 Task: Add to scrum project TripHive a team member softage.2@softage.net and assign as Project Lead.
Action: Mouse moved to (92, 344)
Screenshot: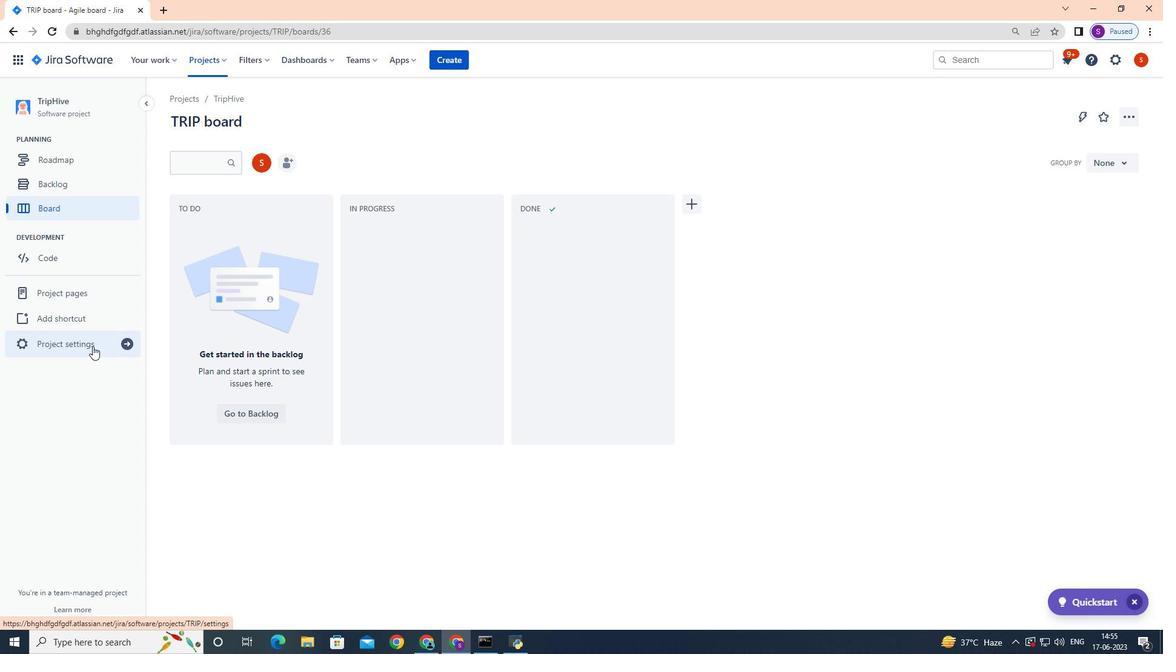 
Action: Mouse pressed left at (92, 344)
Screenshot: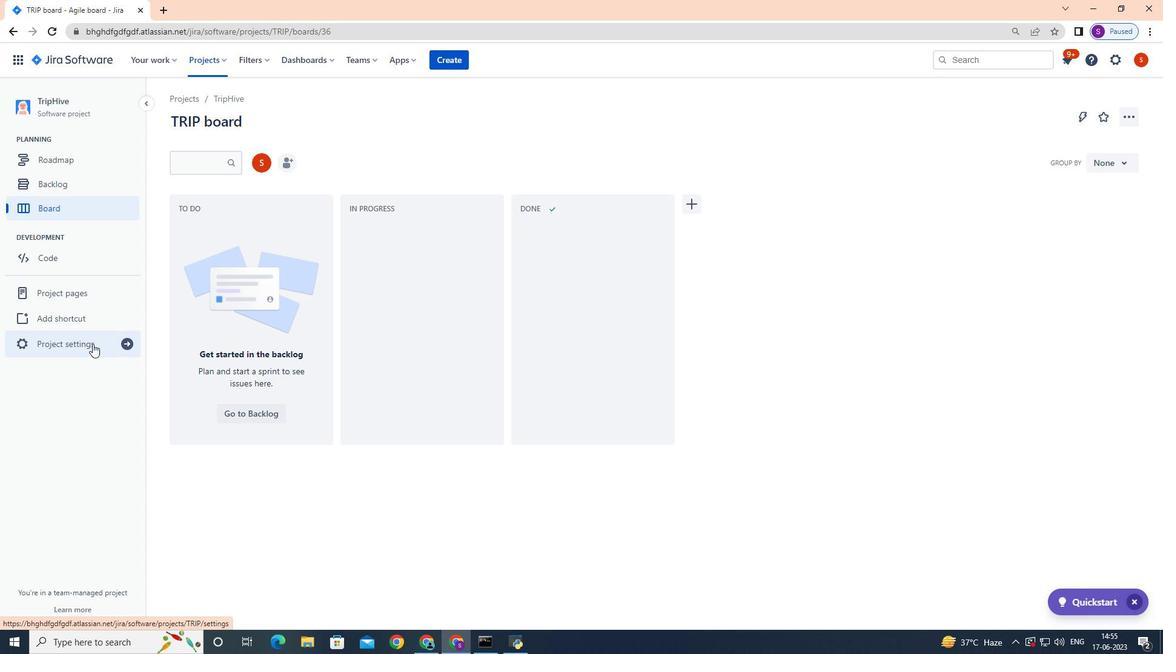 
Action: Mouse moved to (626, 387)
Screenshot: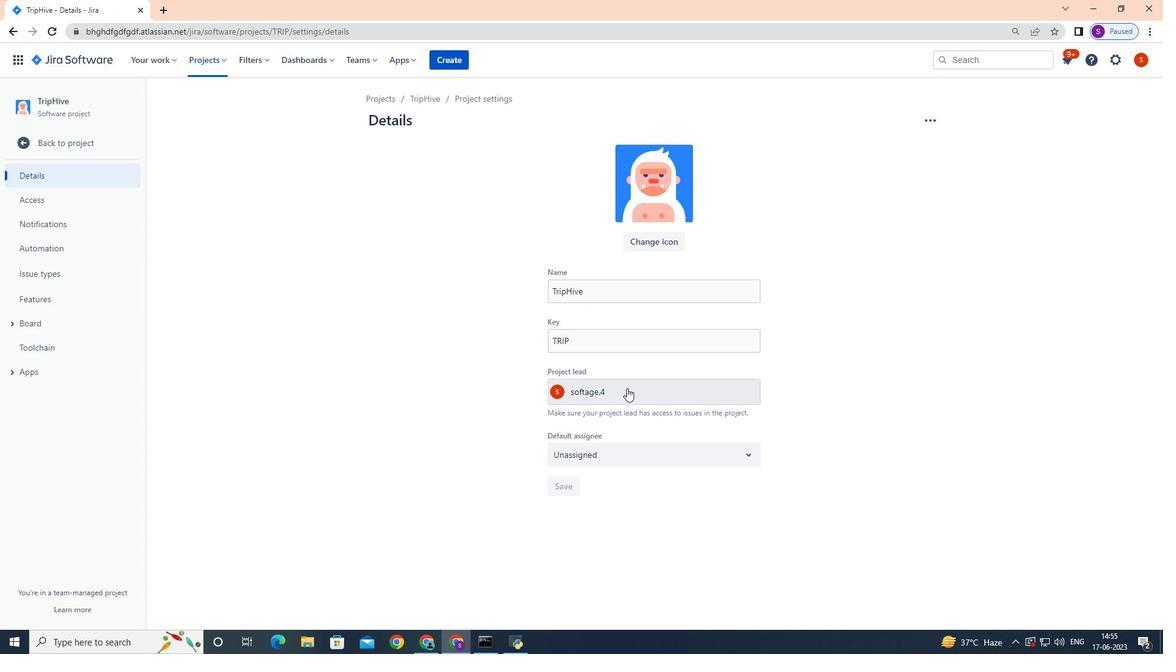 
Action: Mouse pressed left at (626, 387)
Screenshot: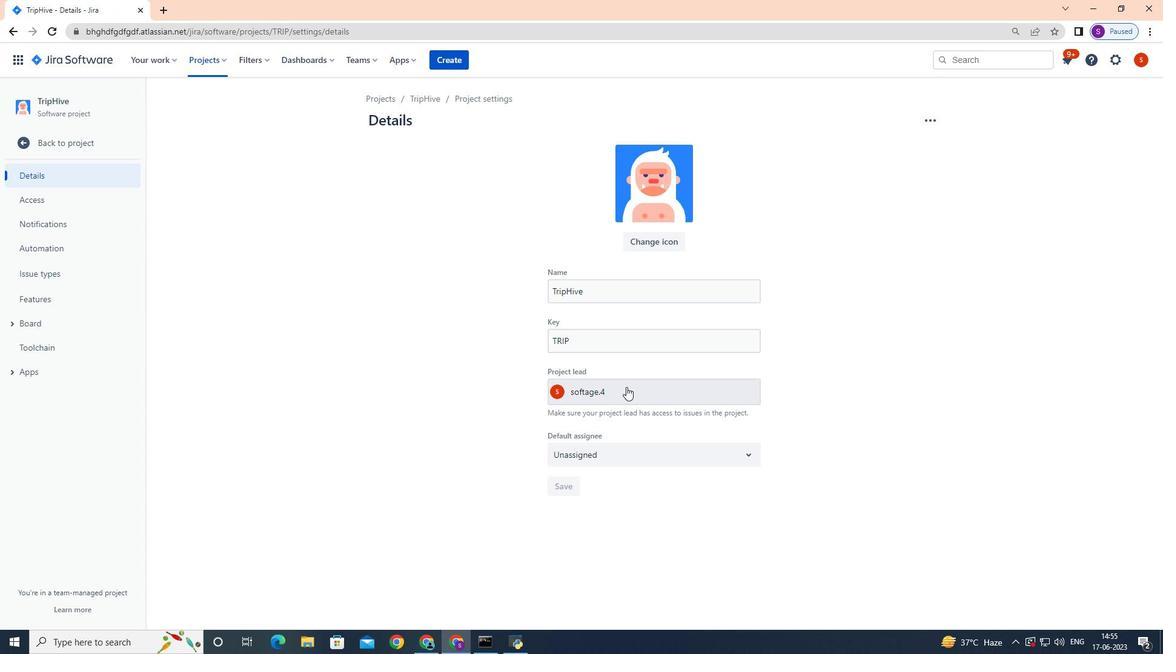 
Action: Key pressed softage.2
Screenshot: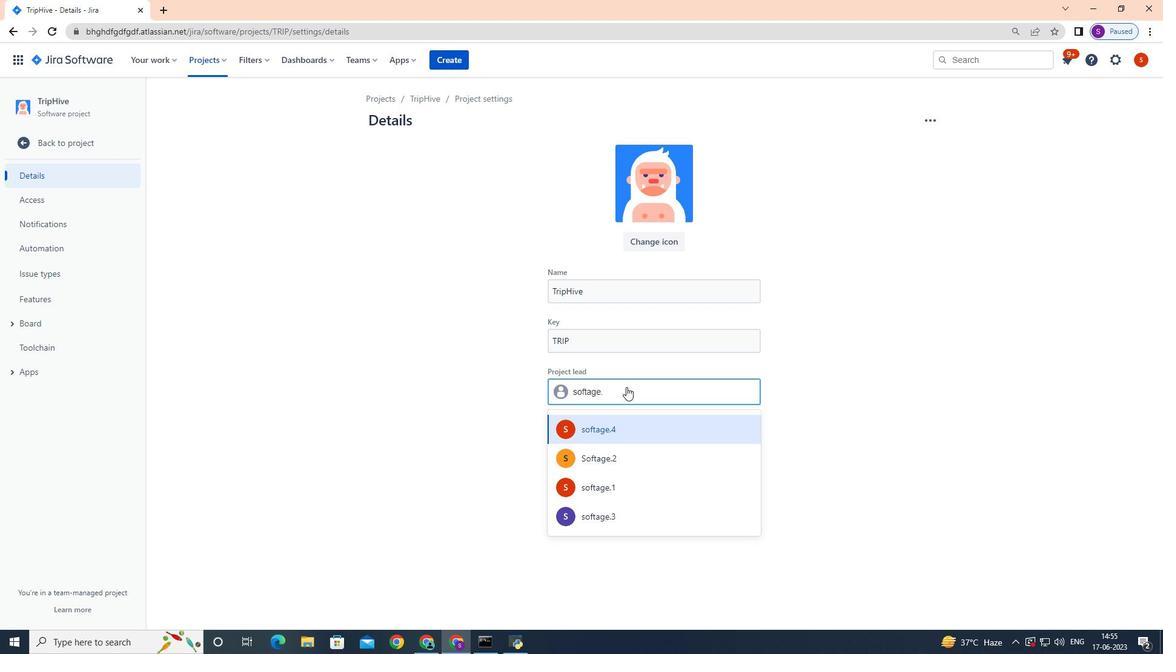 
Action: Mouse moved to (613, 429)
Screenshot: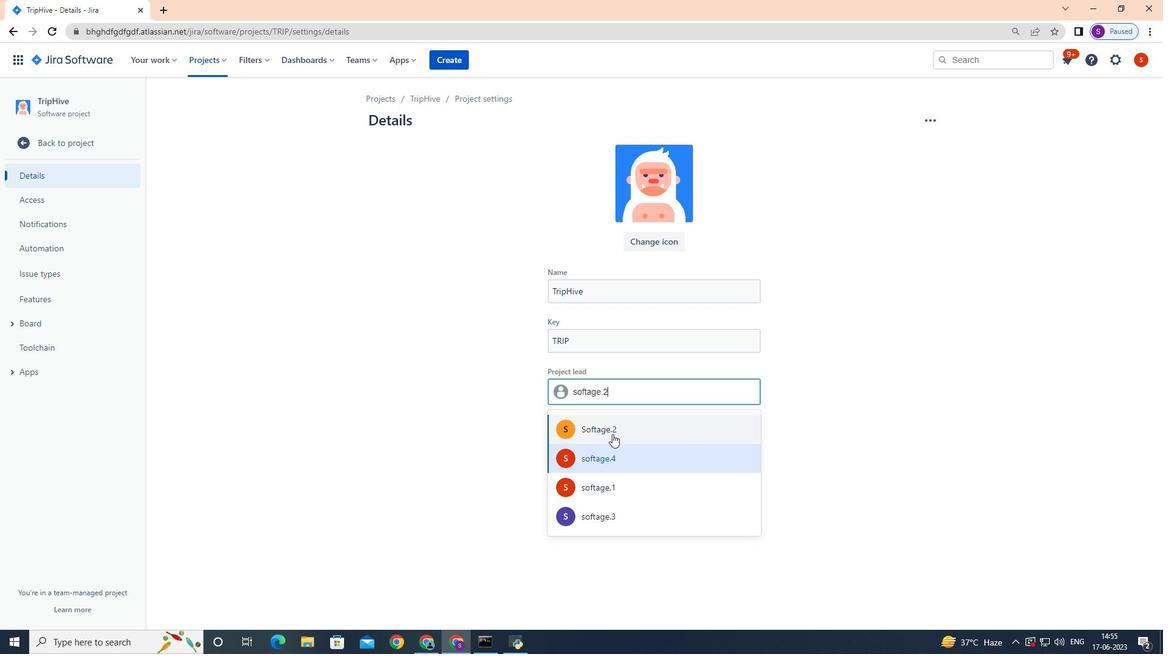 
Action: Mouse pressed left at (613, 429)
Screenshot: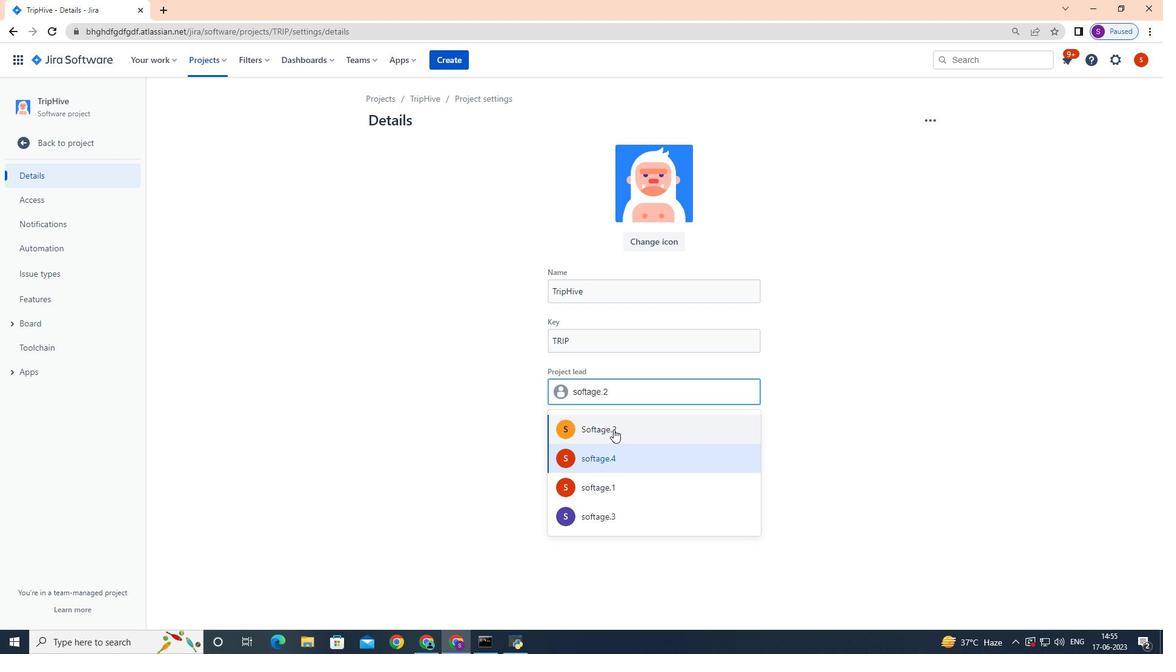 
Action: Mouse moved to (753, 456)
Screenshot: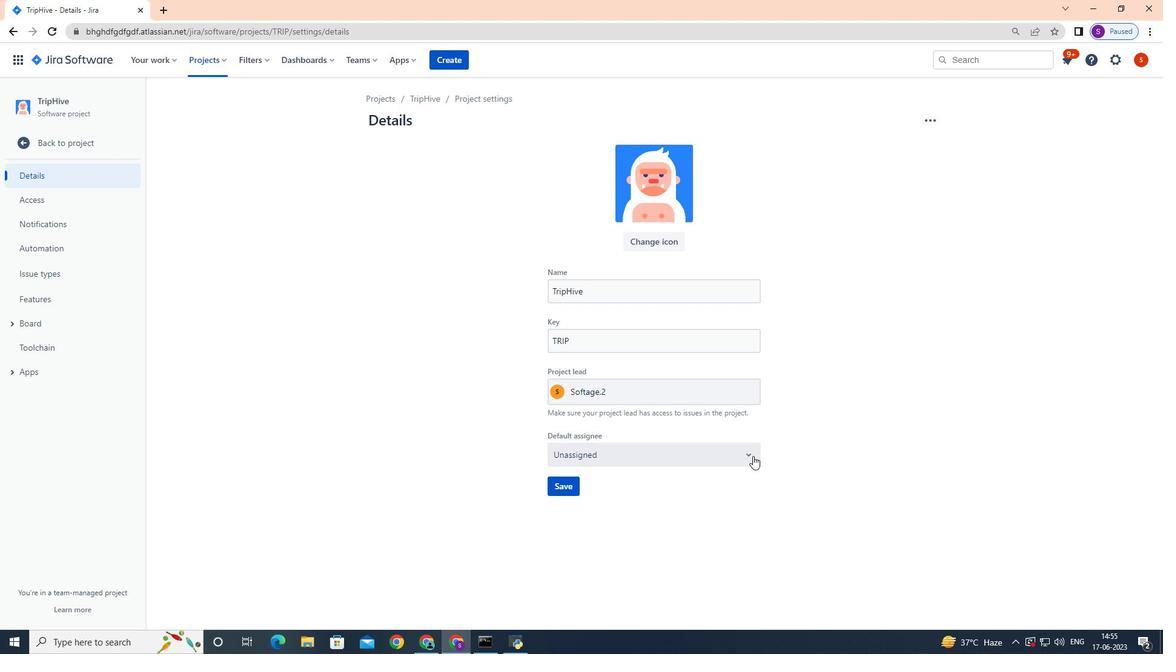 
Action: Mouse pressed left at (753, 456)
Screenshot: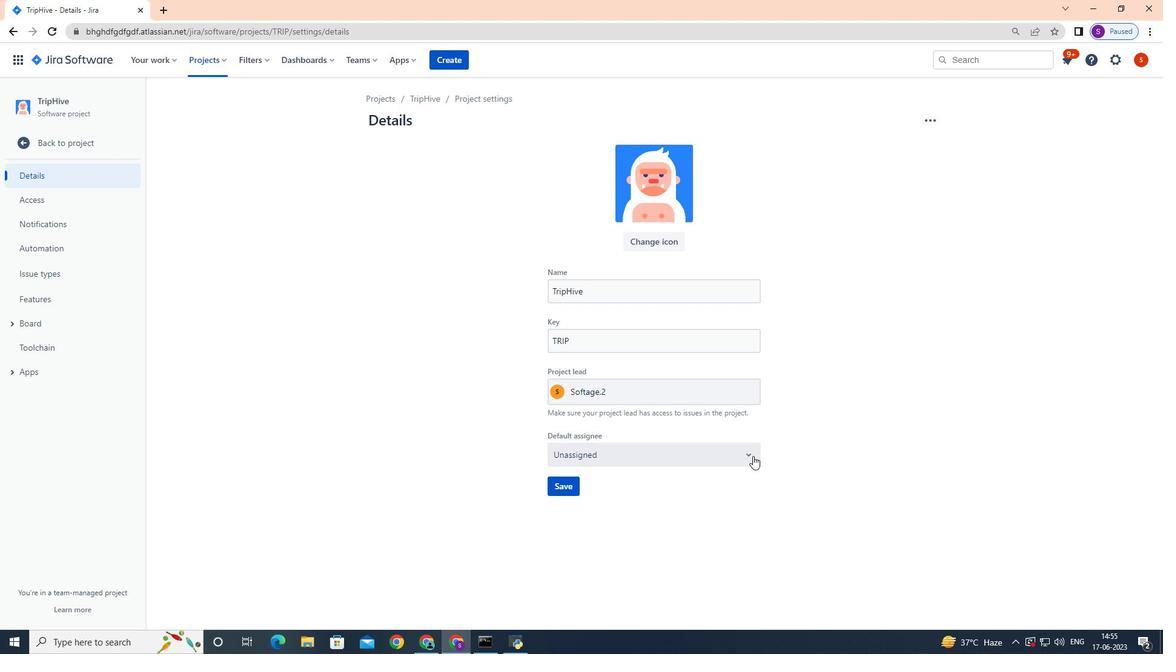
Action: Mouse moved to (676, 486)
Screenshot: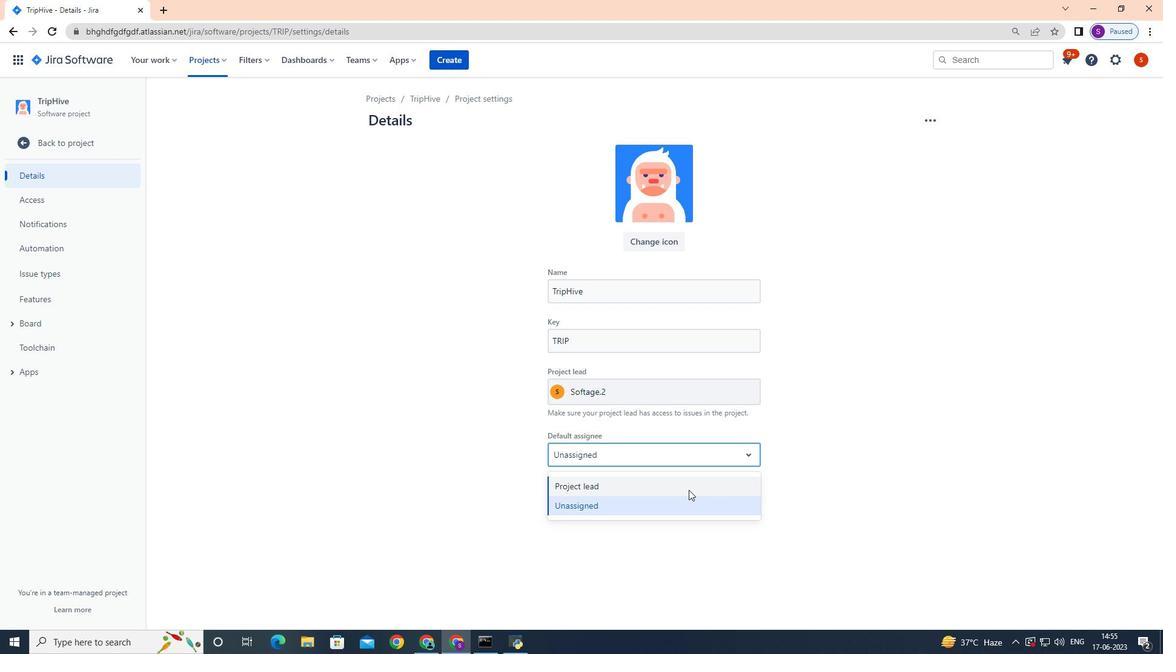 
Action: Mouse pressed left at (676, 486)
Screenshot: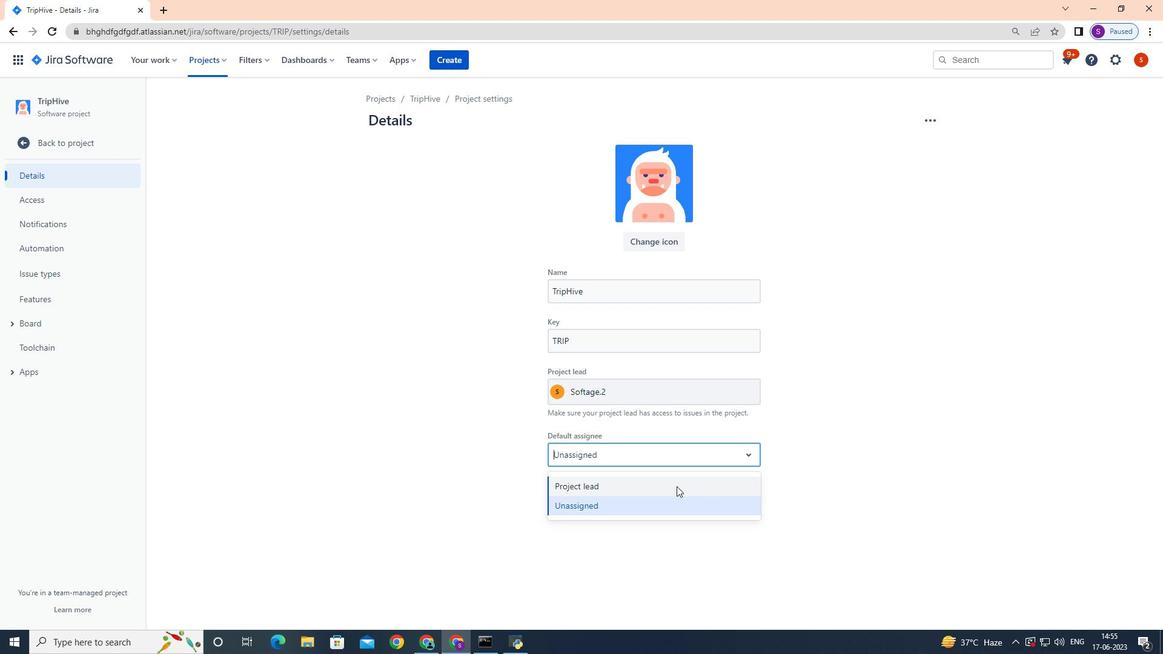 
Action: Mouse moved to (576, 485)
Screenshot: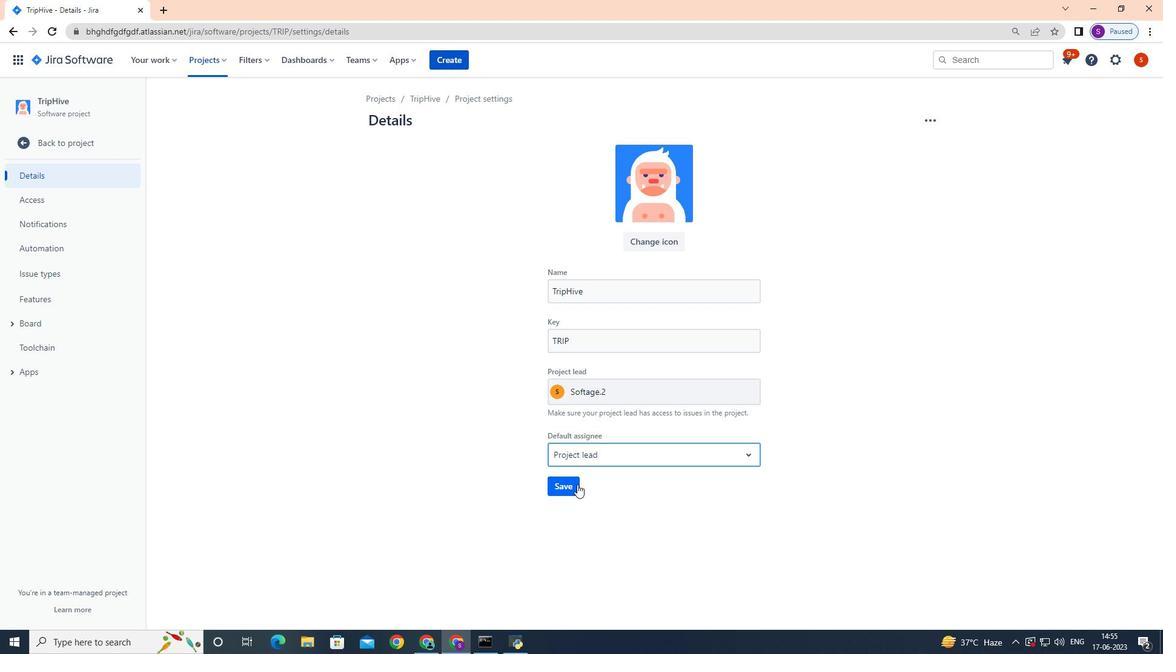 
Action: Mouse pressed left at (576, 485)
Screenshot: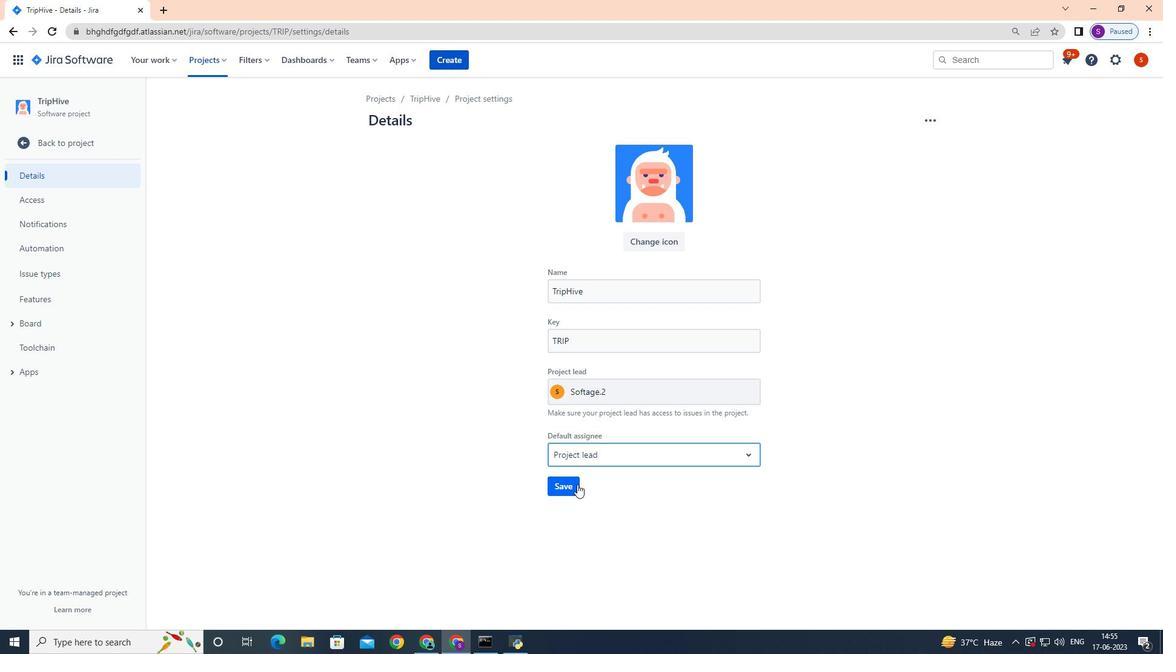 
Action: Mouse moved to (576, 485)
Screenshot: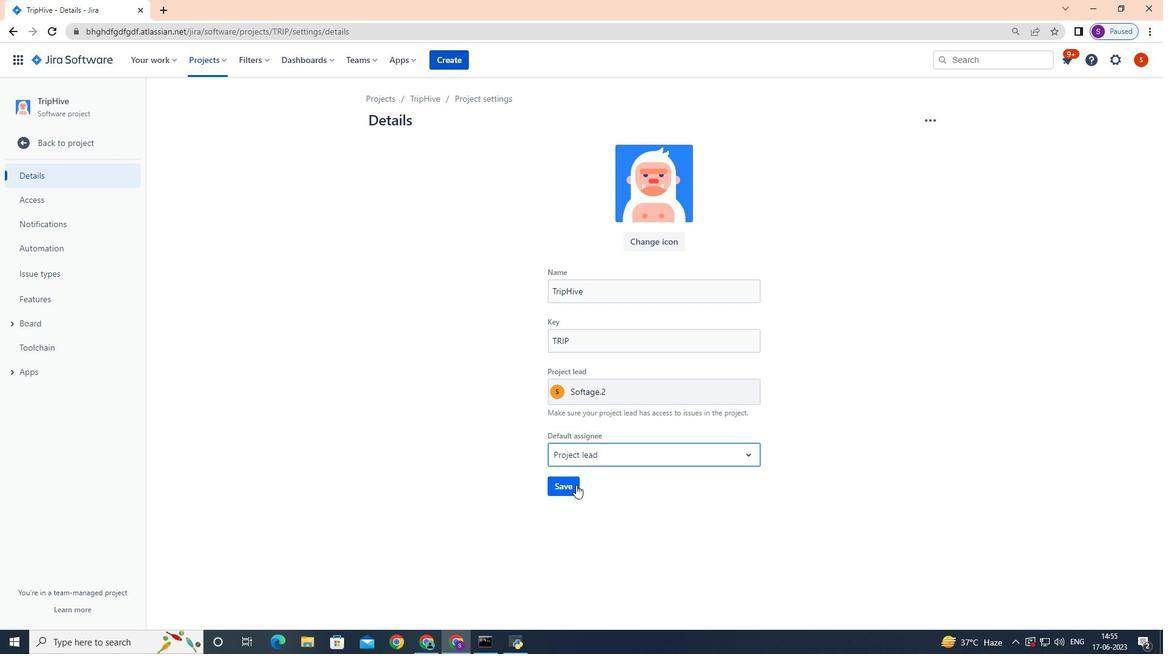 
